 Task: Reserve a 4-hour sailing and boating experience on a serene lake.
Action: Mouse pressed left at (406, 179)
Screenshot: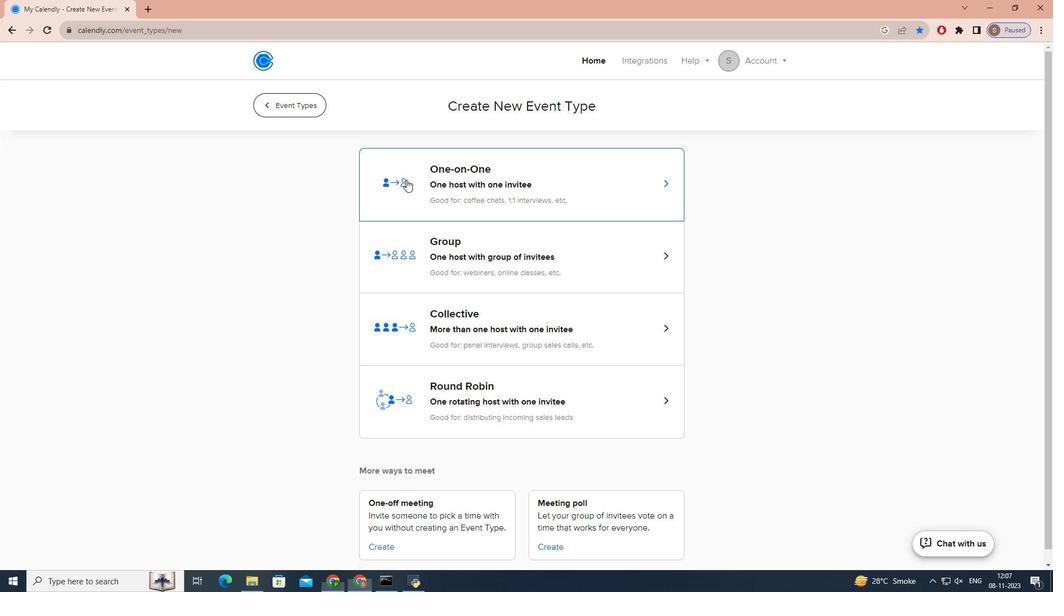 
Action: Key pressed s<Key.caps_lock>AILING<Key.space>AD<Key.backspace>ND<Key.space><Key.caps_lock>b<Key.caps_lock>OATING<Key.space><Key.caps_lock>e<Key.caps_lock>XPERIENCE<Key.space>ON<Key.space><Key.caps_lock>s<Key.caps_lock>ERENE<Key.space><Key.caps_lock>l<Key.caps_lock>AKE
Screenshot: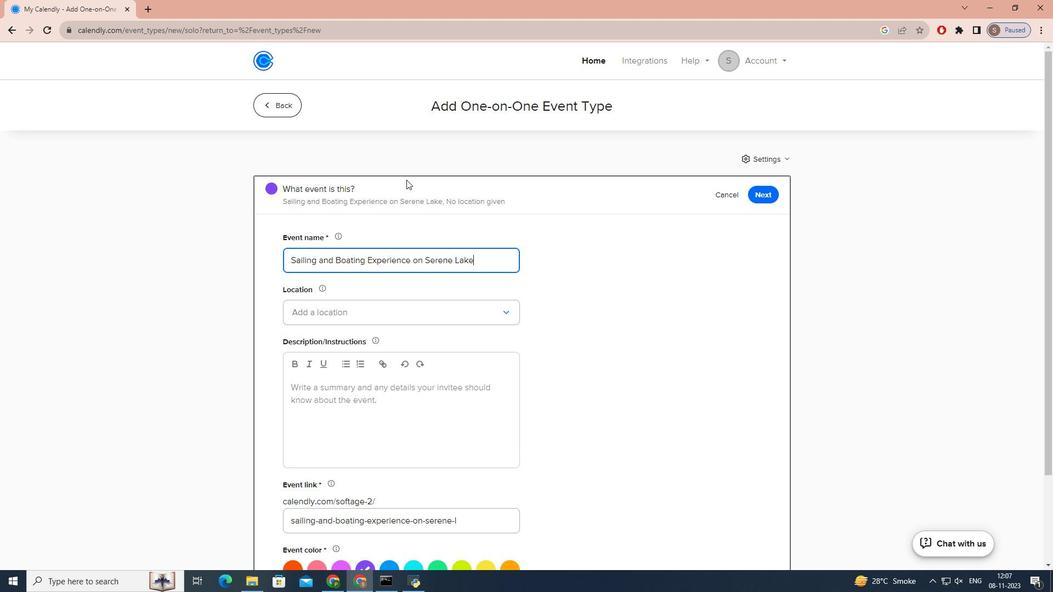 
Action: Mouse moved to (412, 311)
Screenshot: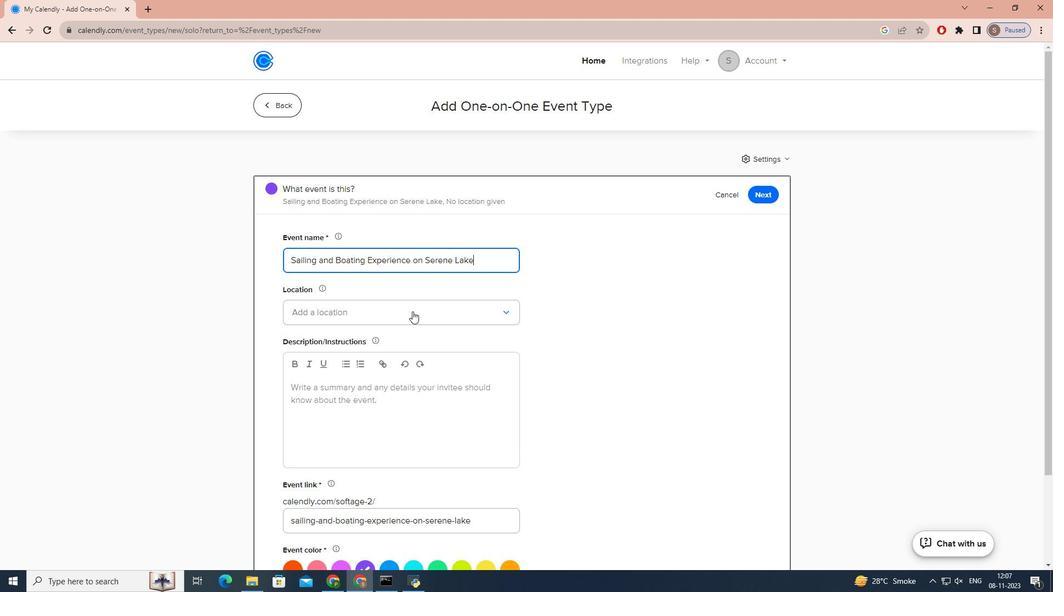 
Action: Mouse pressed left at (412, 311)
Screenshot: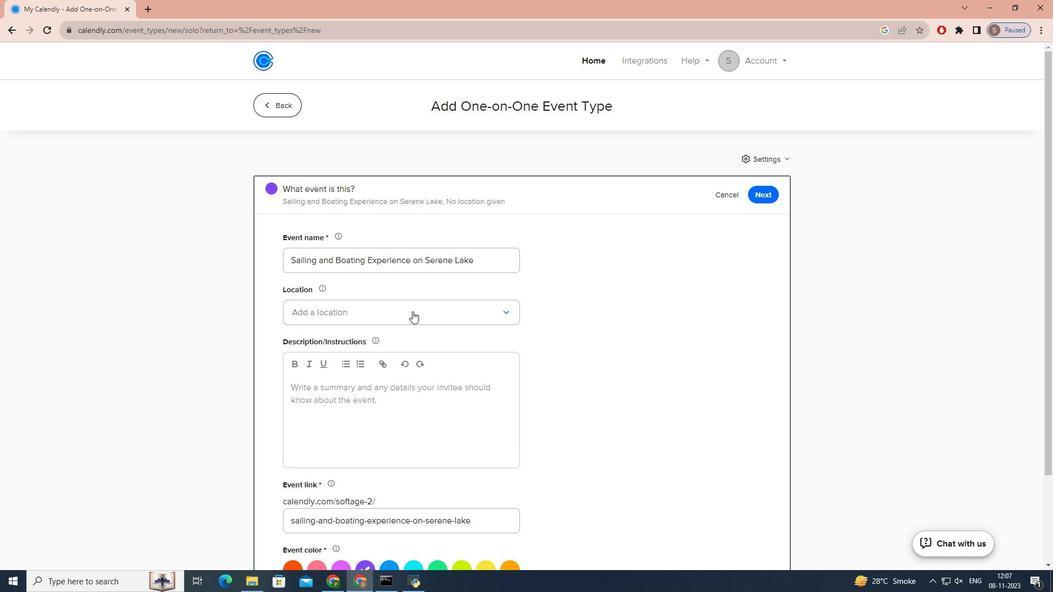 
Action: Mouse moved to (394, 345)
Screenshot: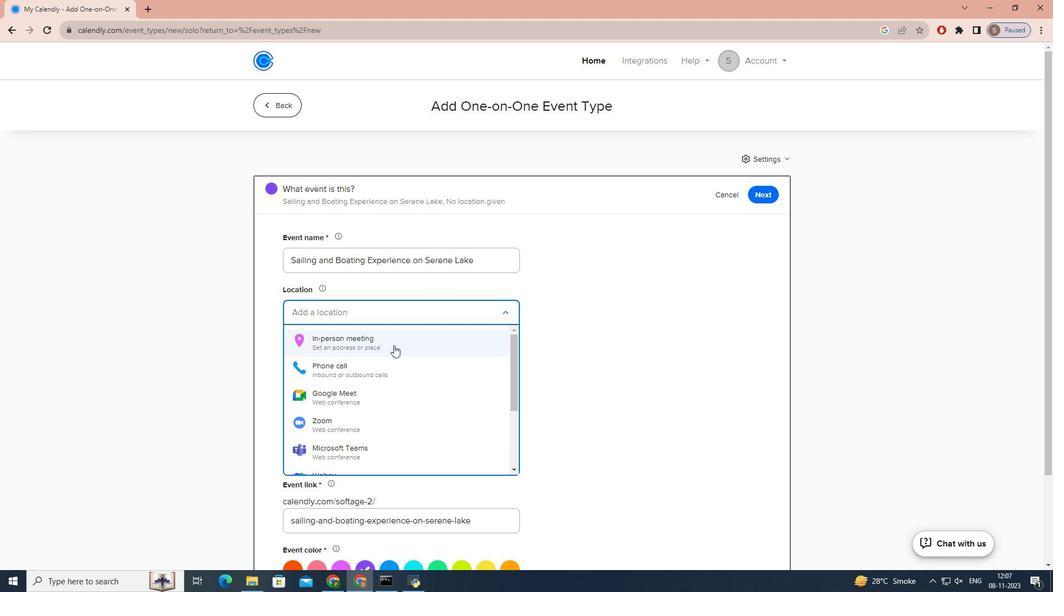 
Action: Mouse pressed left at (394, 345)
Screenshot: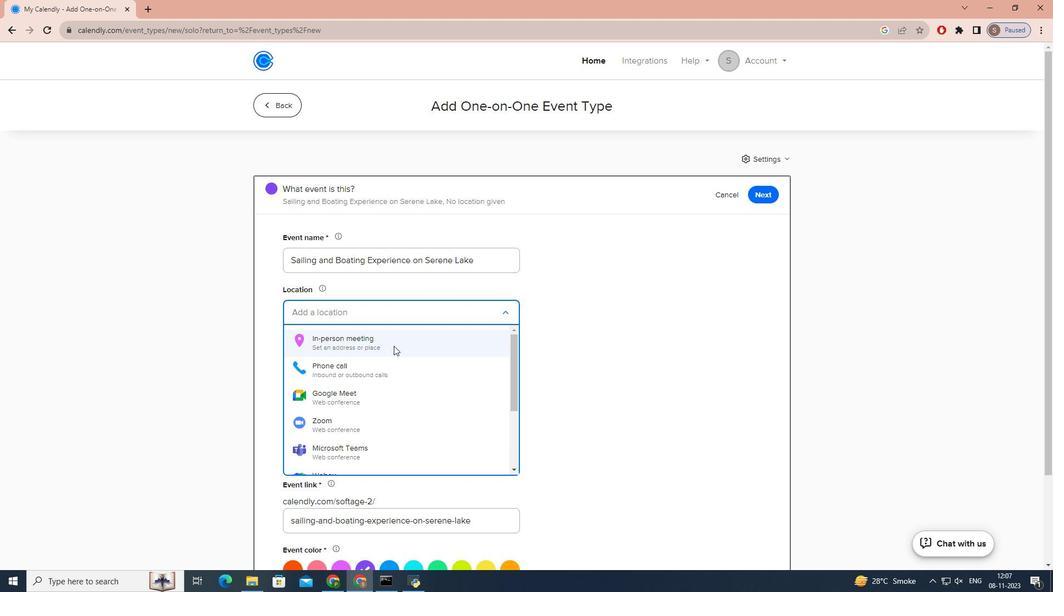 
Action: Mouse moved to (460, 185)
Screenshot: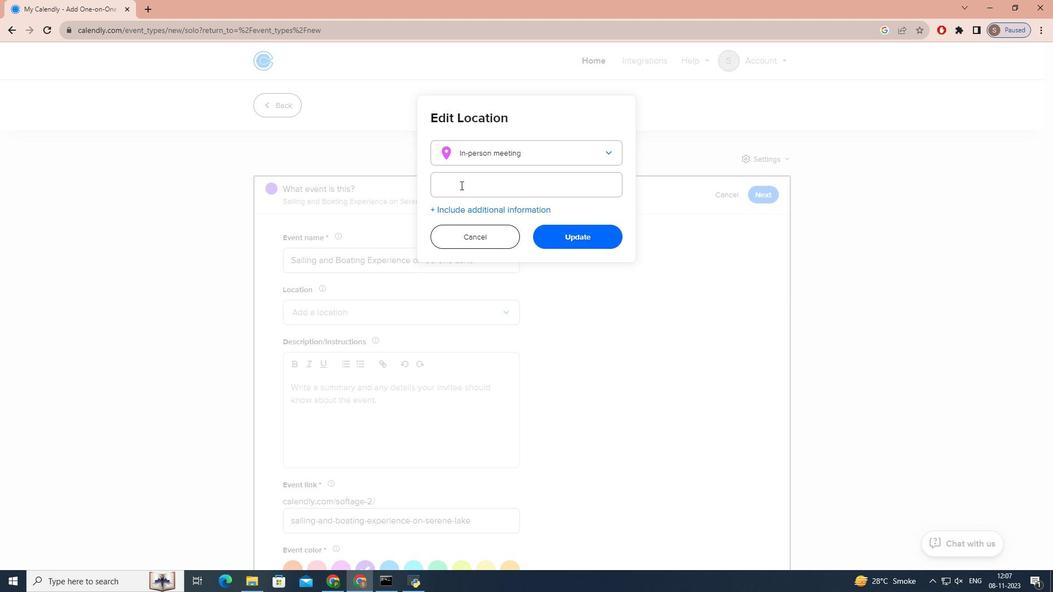 
Action: Mouse pressed left at (460, 185)
Screenshot: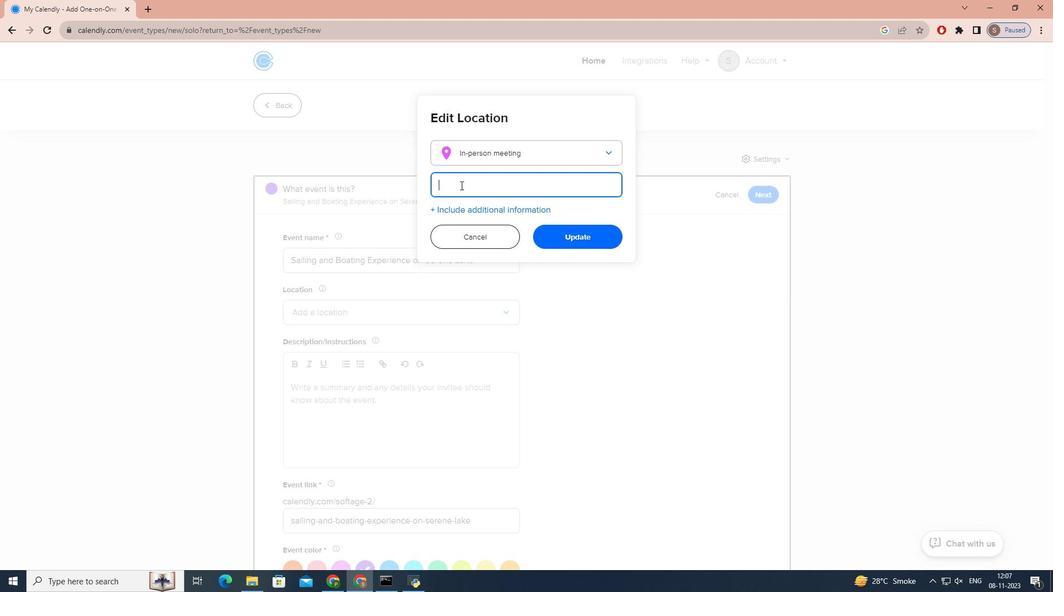 
Action: Key pressed <Key.caps_lock>f<Key.caps_lock>LATHEAD<Key.space><Key.caps_lock>l<Key.caps_lock>AKE,<Key.space><Key.caps_lock>n<Key.caps_lock>ORTHWEST<Key.space><Key.backspace>,<Key.space><Key.backspace><Key.backspace><Key.space><Key.caps_lock>m<Key.caps_lock>ONTANA,<Key.space><Key.caps_lock>u<Key.caps_lock>NITER<Key.space><Key.caps_lock>s<Key.caps_lock>TATES
Screenshot: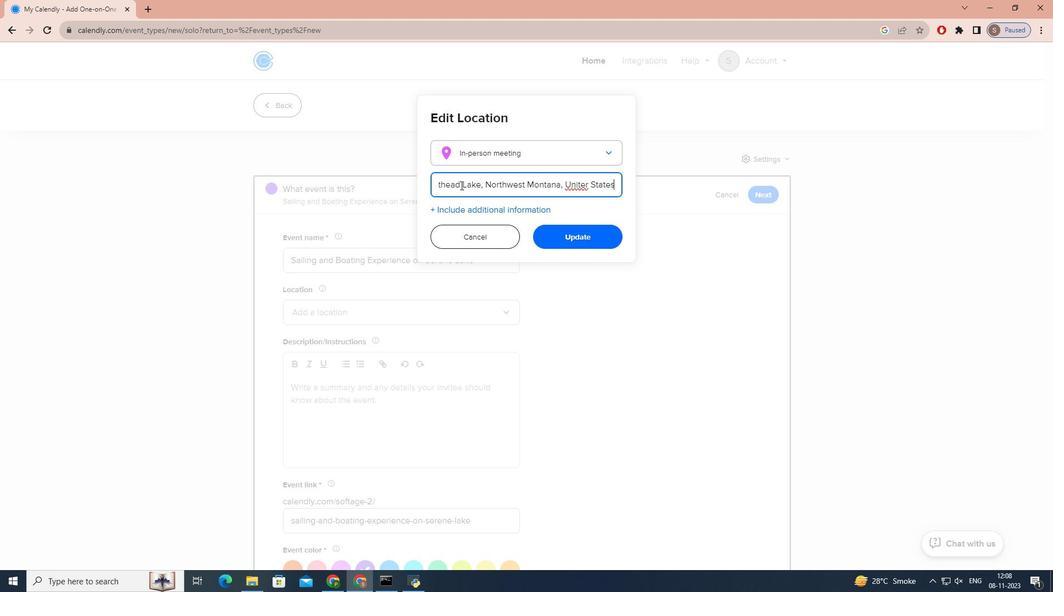
Action: Mouse moved to (587, 188)
Screenshot: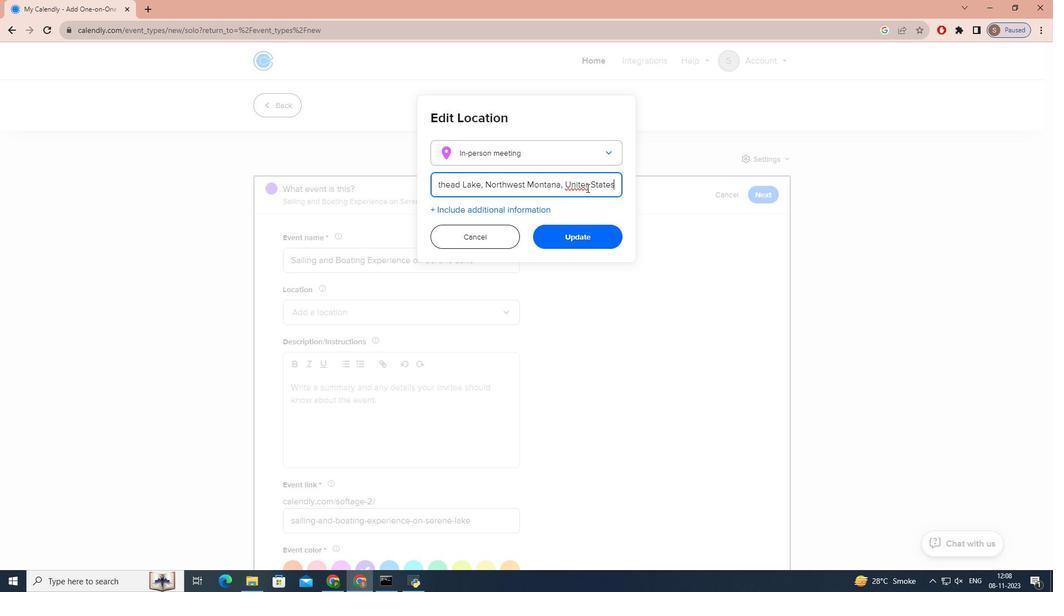 
Action: Mouse pressed left at (587, 188)
Screenshot: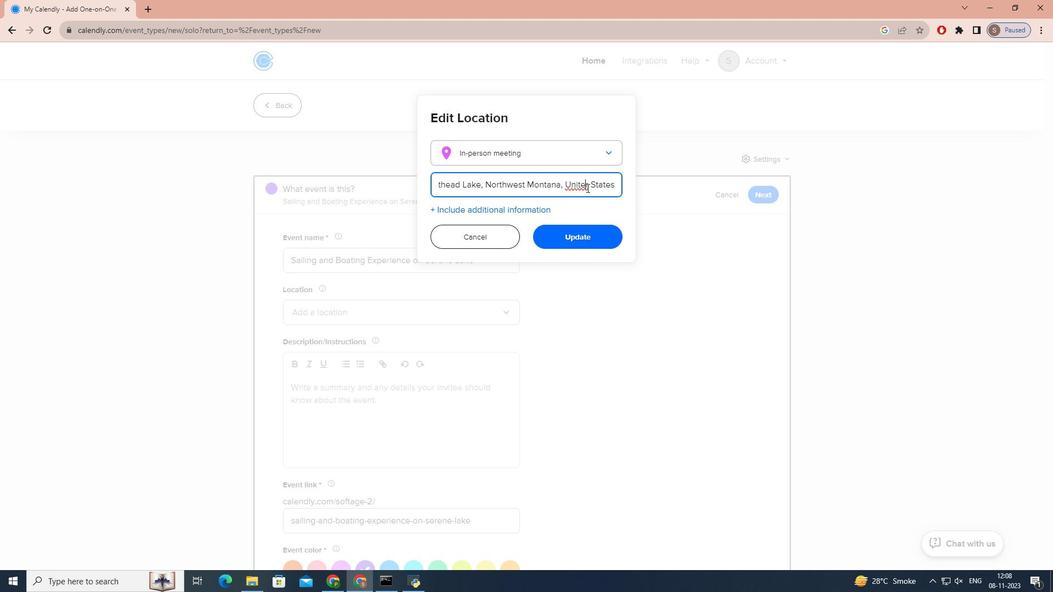 
Action: Key pressed <Key.right><Key.backspace>D
Screenshot: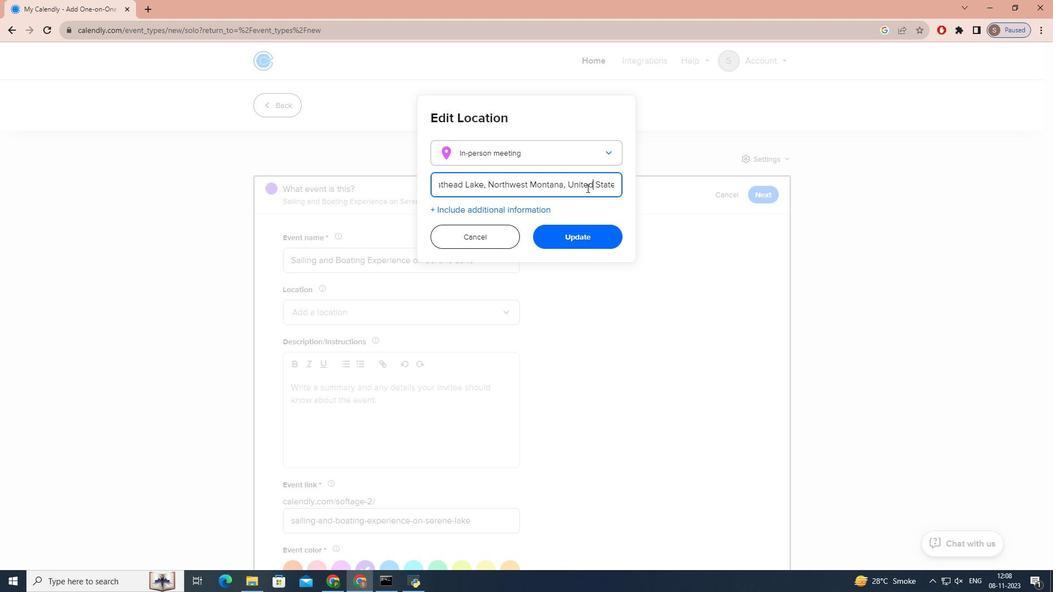 
Action: Mouse moved to (581, 233)
Screenshot: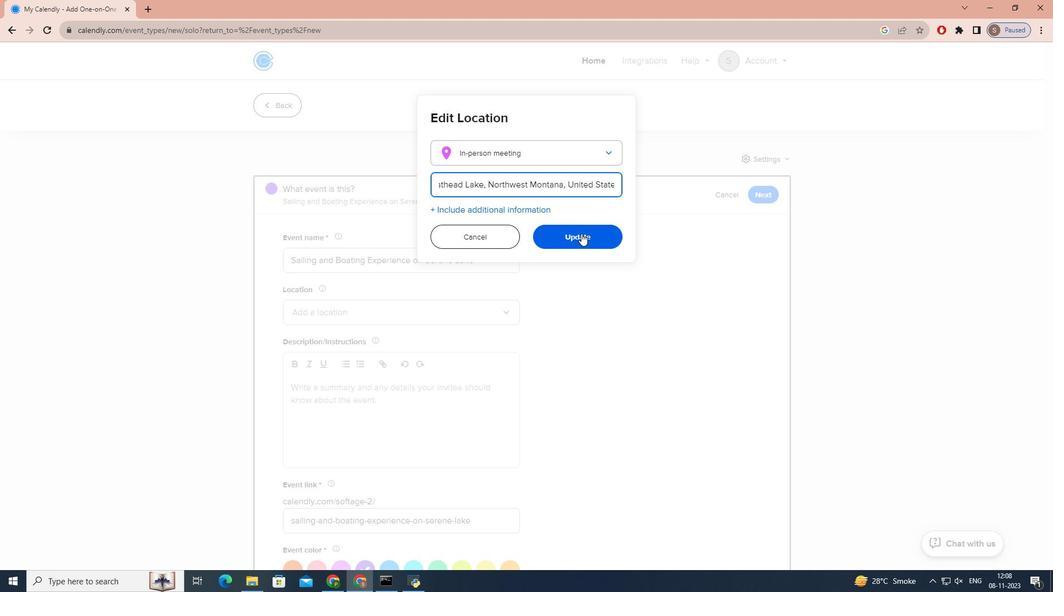 
Action: Mouse pressed left at (581, 233)
Screenshot: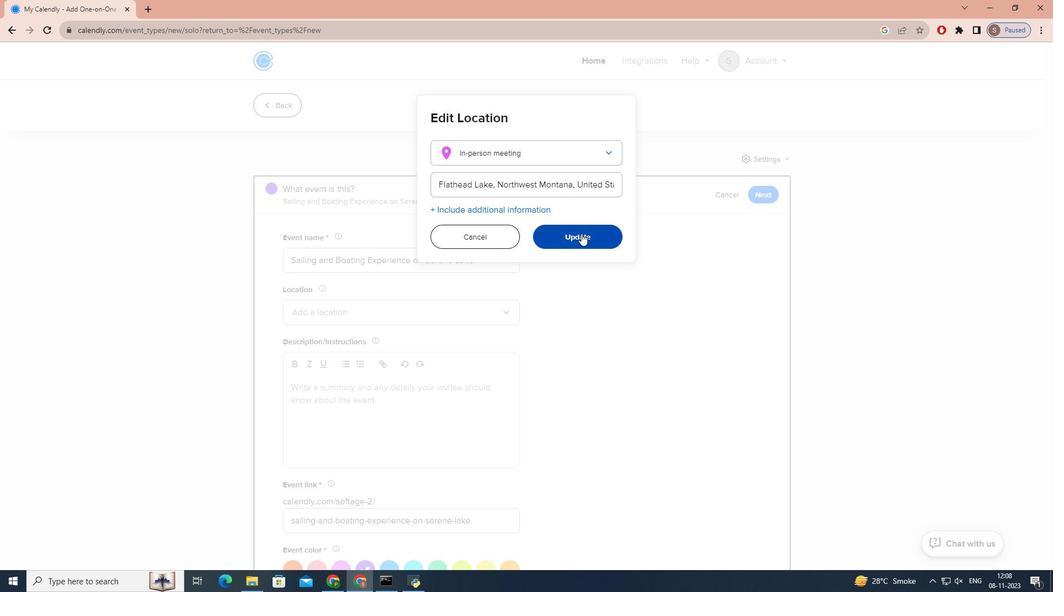 
Action: Mouse moved to (417, 411)
Screenshot: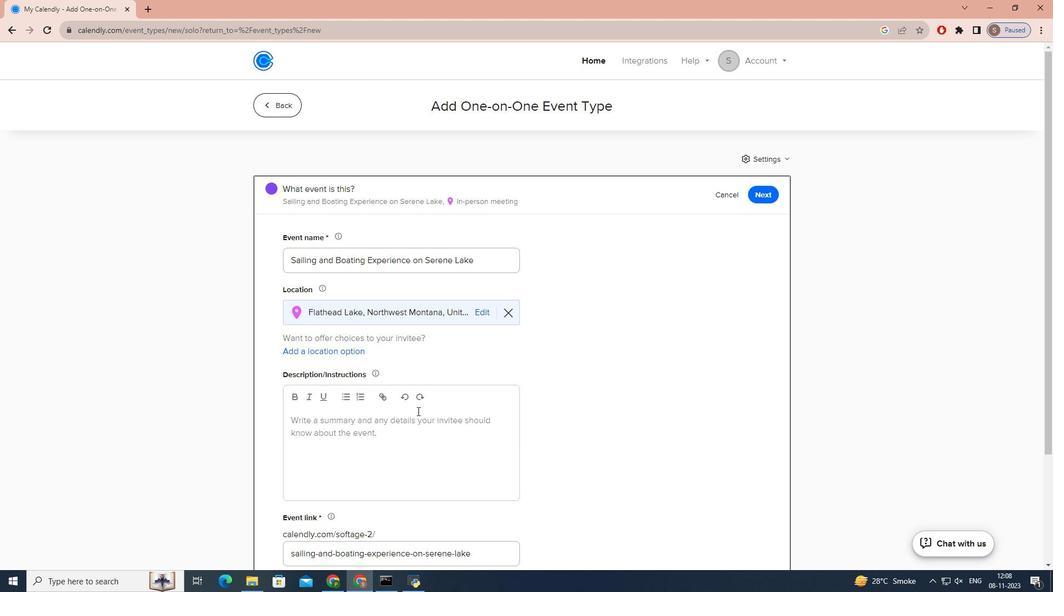 
Action: Mouse pressed left at (417, 411)
Screenshot: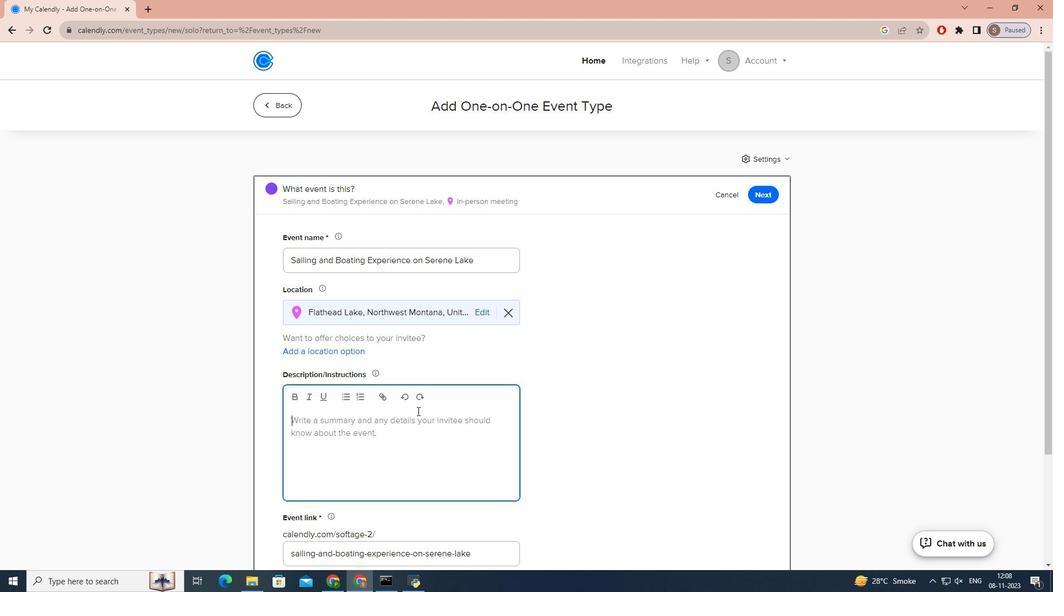 
Action: Key pressed <Key.caps_lock>e<Key.caps_lock>MBARK<Key.space>ON<Key.space>VOYAGE<Key.space>OF<Key.space>DISCOVERY<Key.space>AND<Key.space>RELAXATION<Key.space>AS<Key.space>YOU<Key.space>SET<Key.space>SAIL<Key.space>ON<Key.space>THE<Key.space>PRISTINE<Key.space>WATERS<Key.space>OF<Key.space><Key.caps_lock>l<Key.caps_lock>AKE<Key.space><Key.caps_lock>t<Key.caps_lock>RANQULI<Key.backspace><Key.backspace>ILITY.<Key.space><Key.caps_lock>t<Key.caps_lock>HIS<Key.space>EXCLUSIVE<Key.space>EXPERIENCE<Key.space>IS<Key.space>DESIGNED<Key.space>TO<Key.space>PROVIDE<Key.space>YOU<Key.space>WITH<Key.space>AS<Key.space>ESCAPE<Key.space>FROM<Key.space>THE<Key.space>HUSTLE<Key.space>AND<Key.space>BUSTLE<Key.space>OF<Key.space>EVERYDAY<Key.space>LIFE<Key.space>AND<Key.space>IMMERSE<Key.space>YOU<Key.space>IN<Key.space>THE<Key.space>NATURAL<Key.space>BEAUTY<Key.space>AND<Key.space>TRANQUILITY<Key.space>OF<Key.space>THE<Key.space>LAKE.
Screenshot: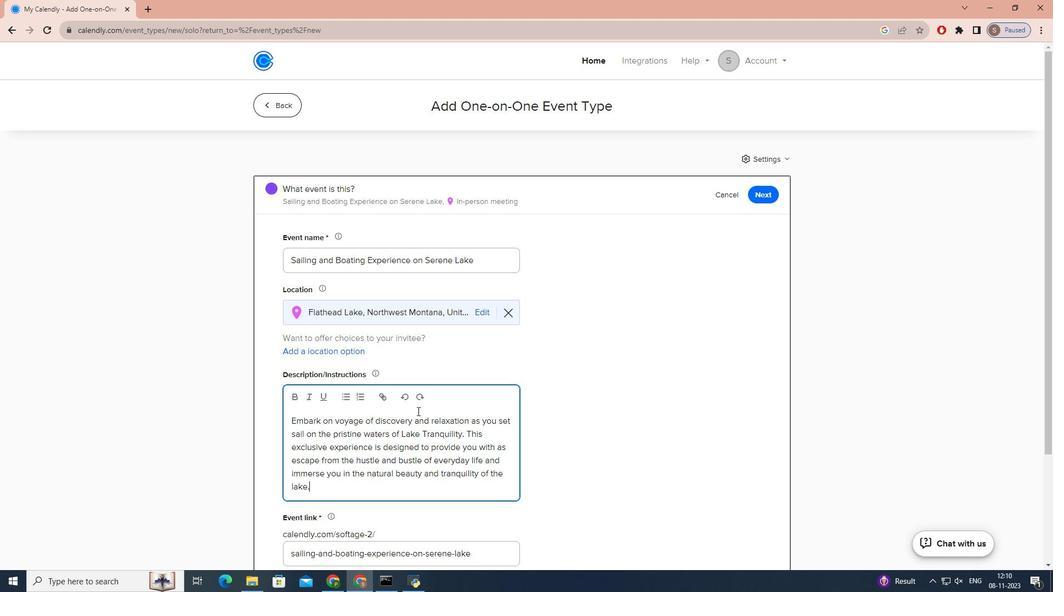 
Action: Mouse scrolled (417, 411) with delta (0, 0)
Screenshot: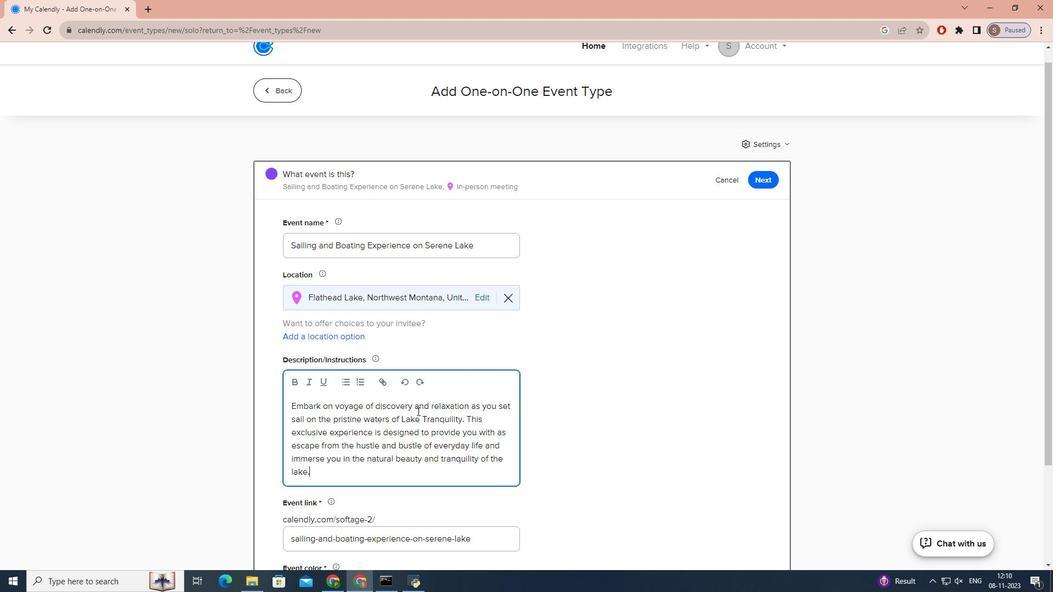 
Action: Mouse scrolled (417, 411) with delta (0, 0)
Screenshot: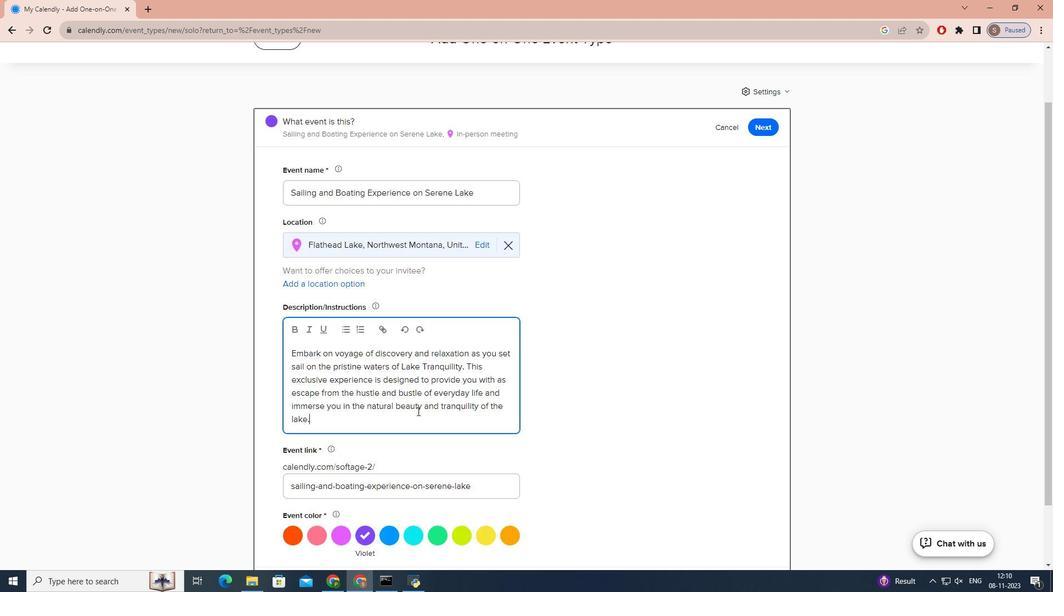 
Action: Mouse scrolled (417, 411) with delta (0, 0)
Screenshot: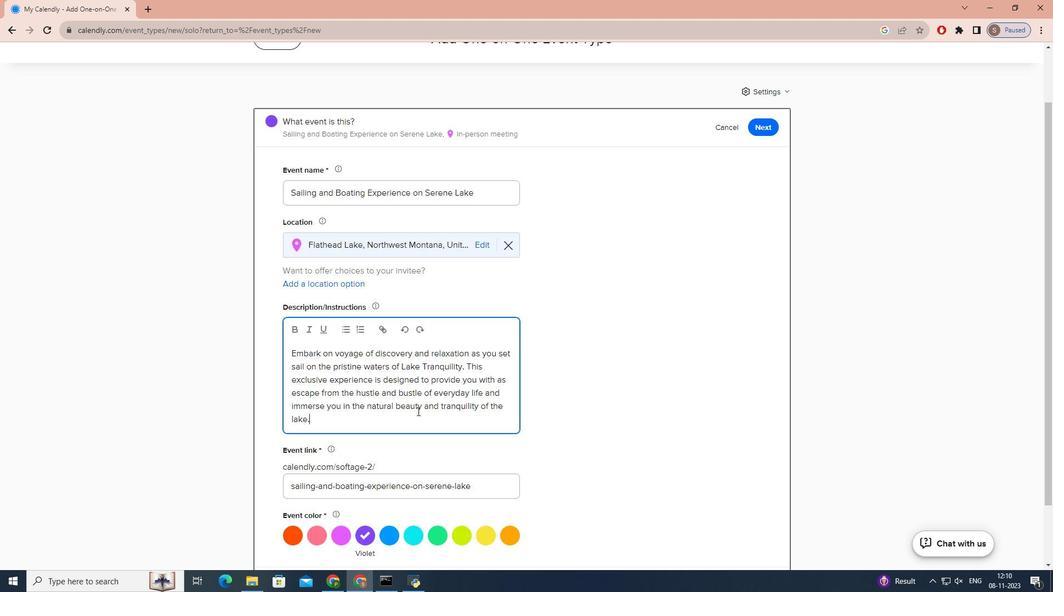 
Action: Mouse scrolled (417, 411) with delta (0, 0)
Screenshot: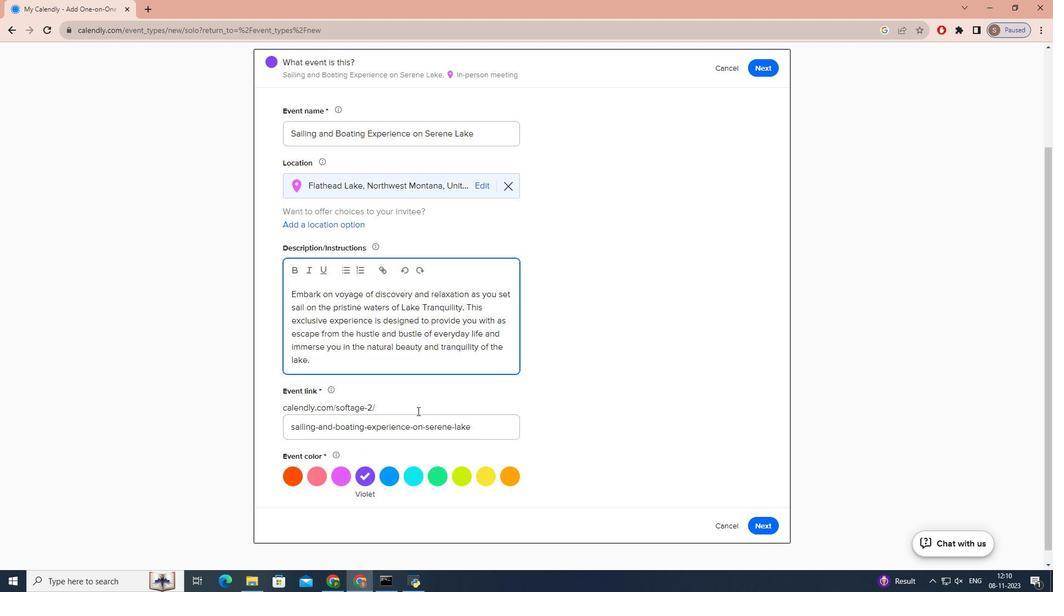 
Action: Mouse moved to (416, 462)
Screenshot: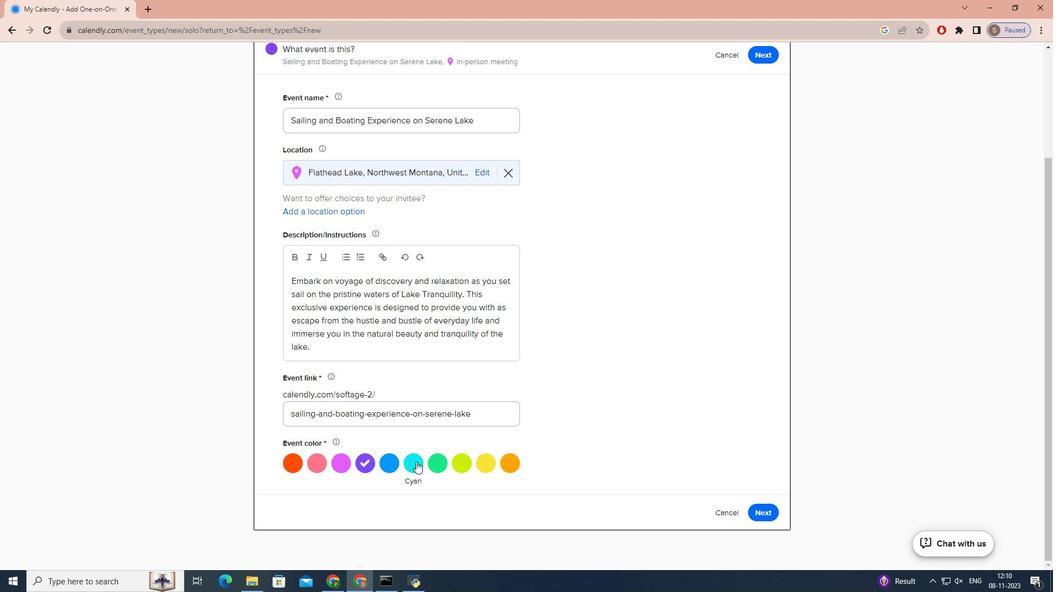 
Action: Mouse pressed left at (416, 462)
Screenshot: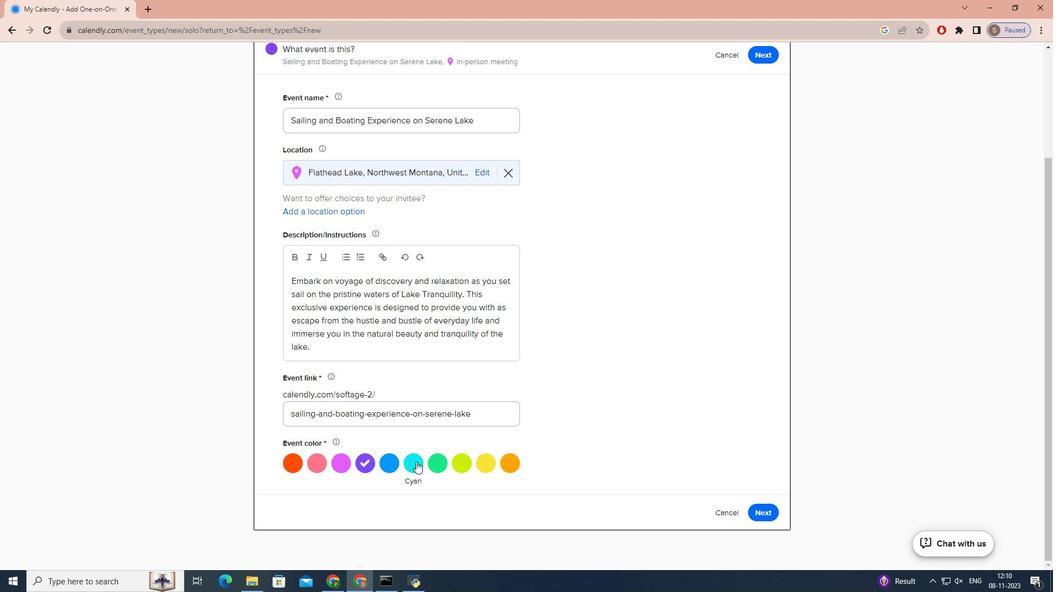 
Action: Mouse moved to (760, 514)
Screenshot: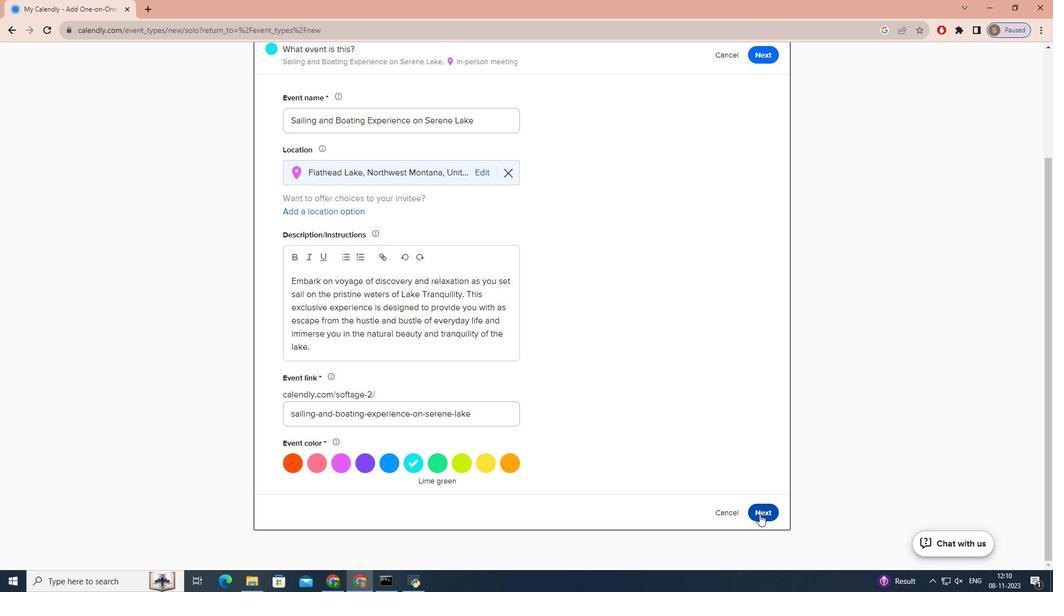 
Action: Mouse pressed left at (760, 514)
Screenshot: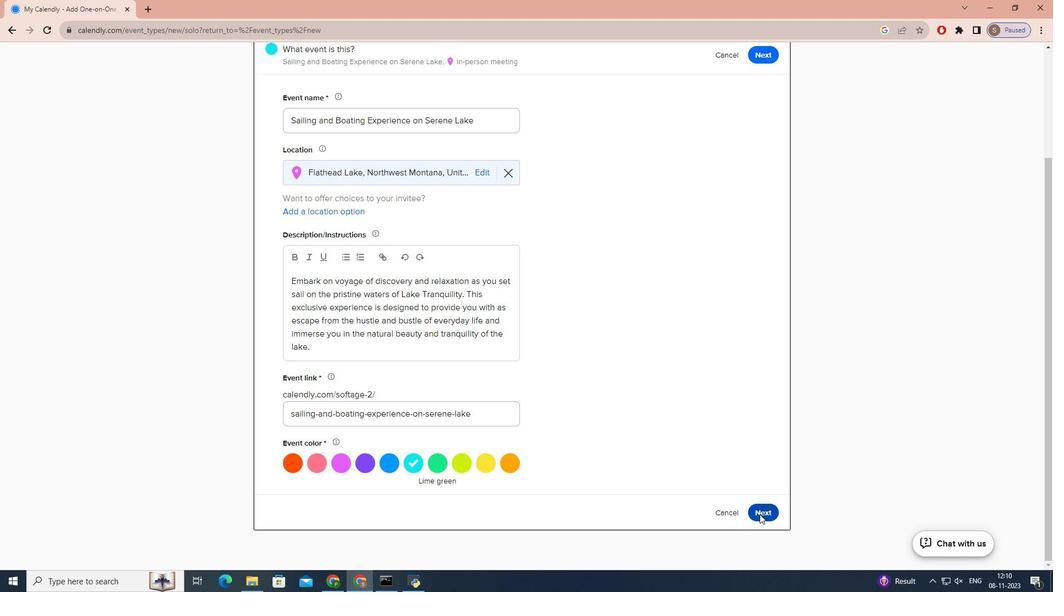 
Action: Mouse moved to (577, 363)
Screenshot: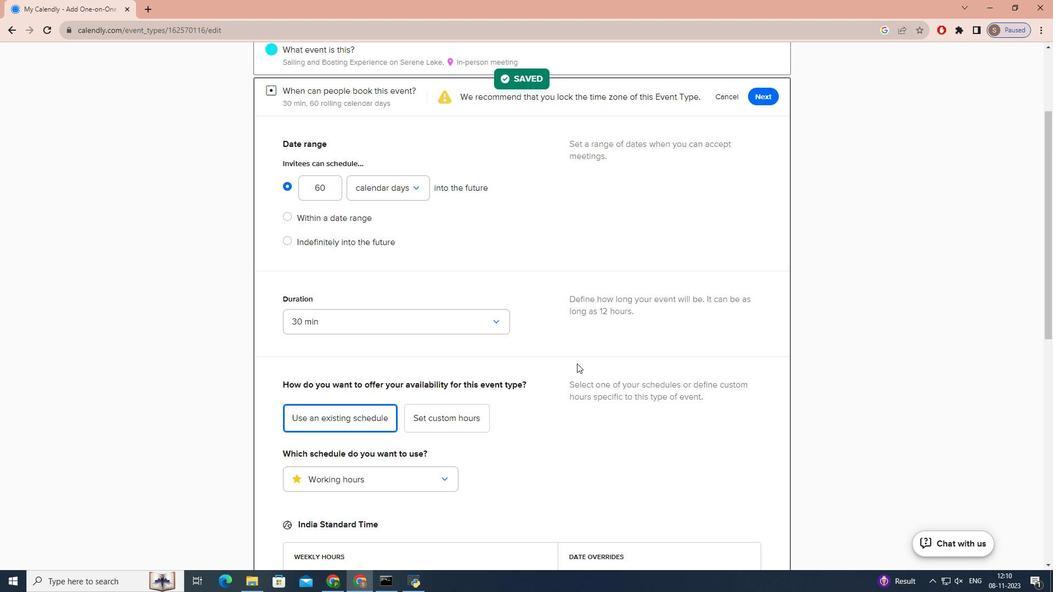 
Action: Mouse scrolled (577, 364) with delta (0, 0)
Screenshot: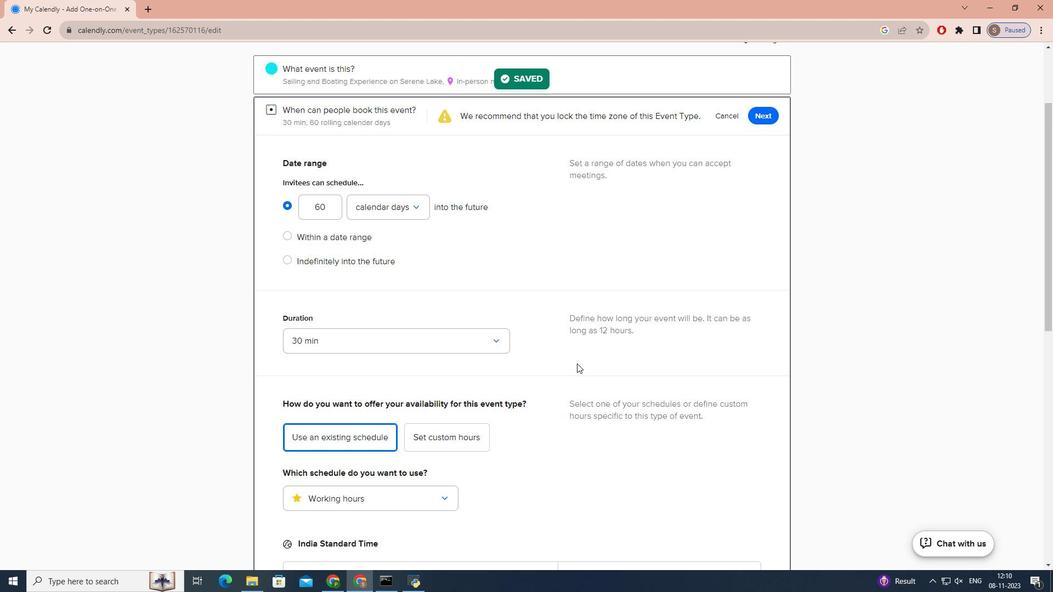 
Action: Mouse scrolled (577, 364) with delta (0, 0)
Screenshot: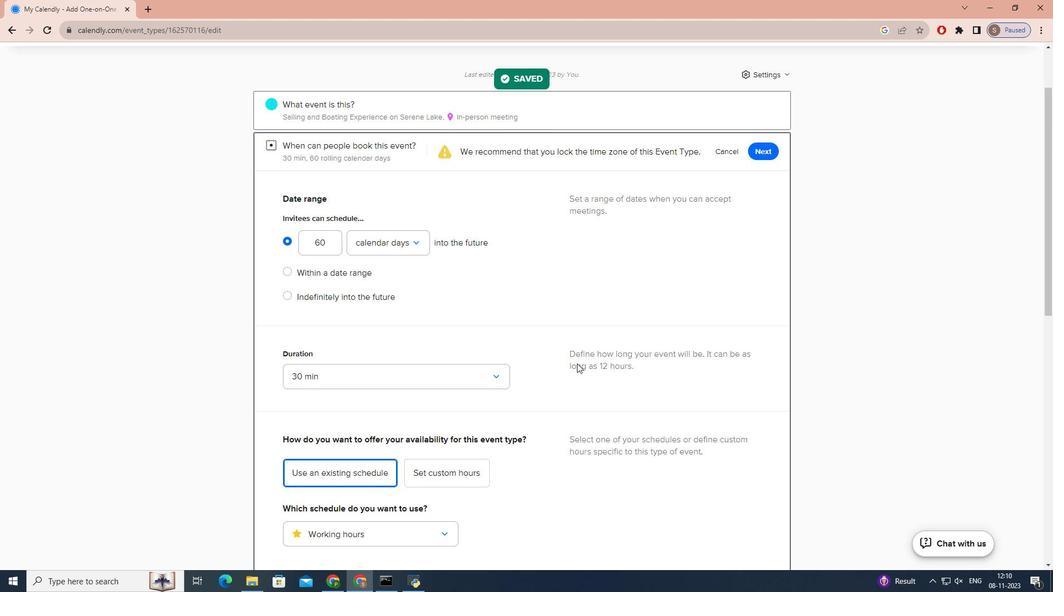 
Action: Mouse moved to (459, 431)
Screenshot: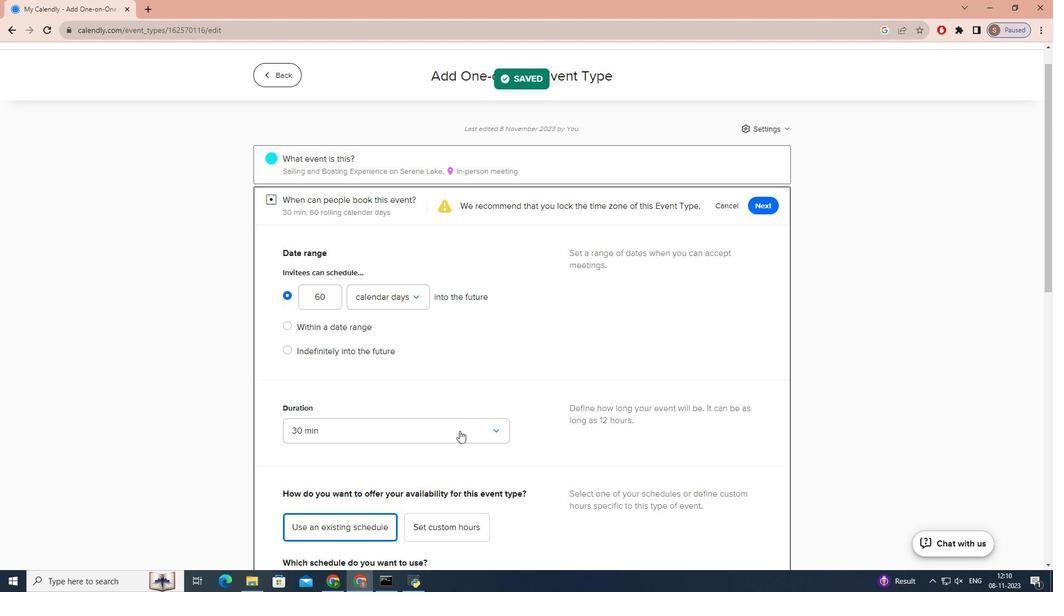 
Action: Mouse pressed left at (459, 431)
Screenshot: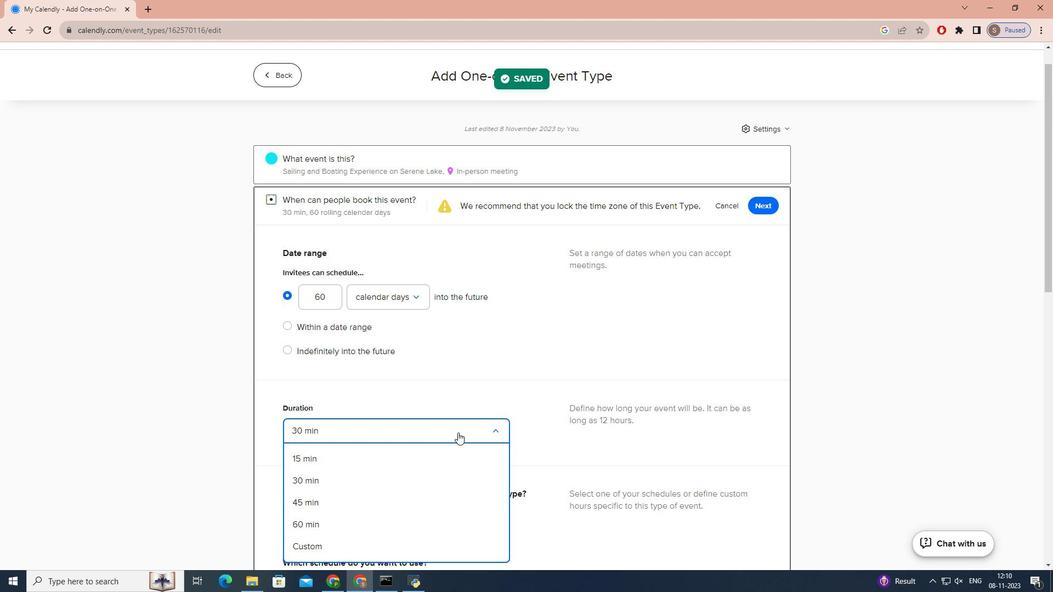 
Action: Mouse moved to (332, 541)
Screenshot: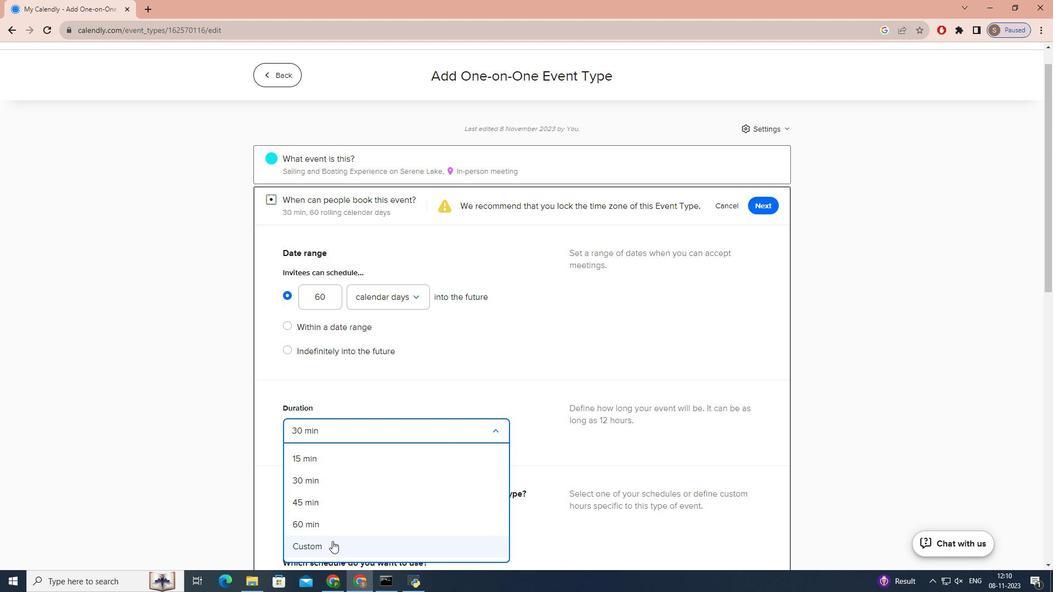 
Action: Mouse pressed left at (332, 541)
Screenshot: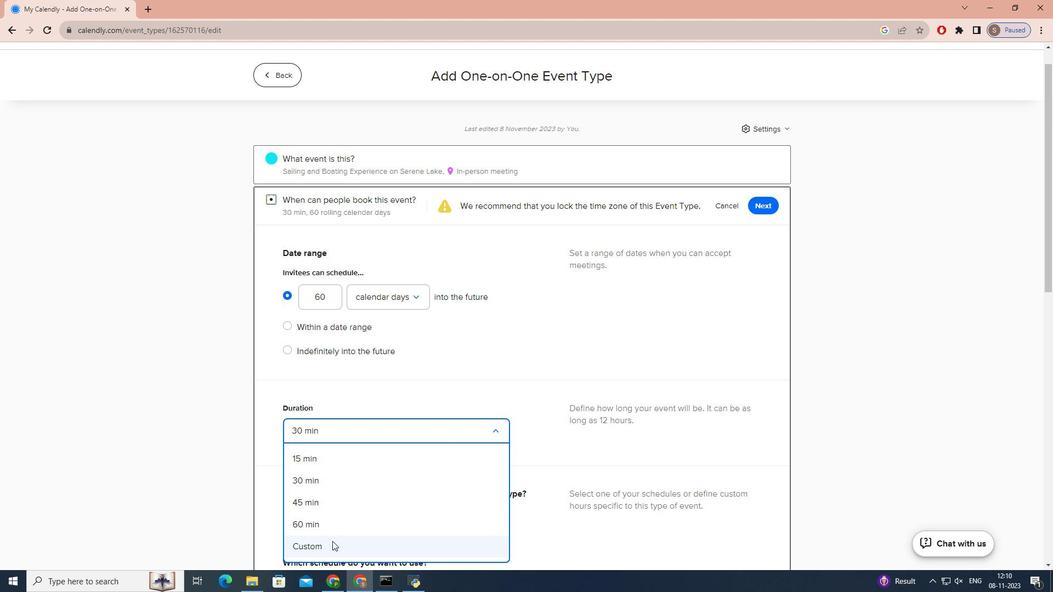 
Action: Mouse moved to (338, 453)
Screenshot: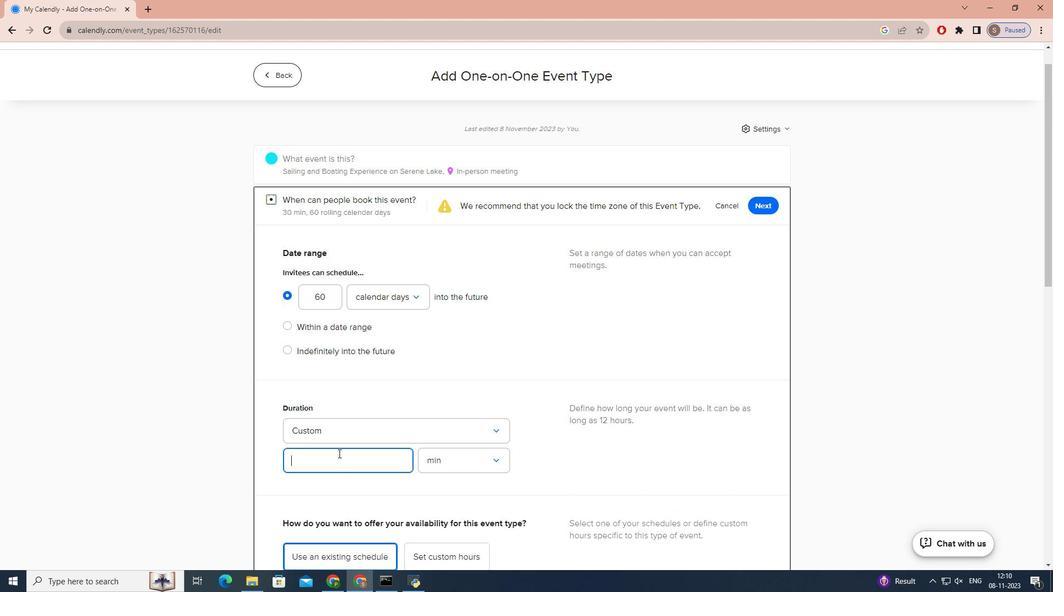
Action: Key pressed 4
Screenshot: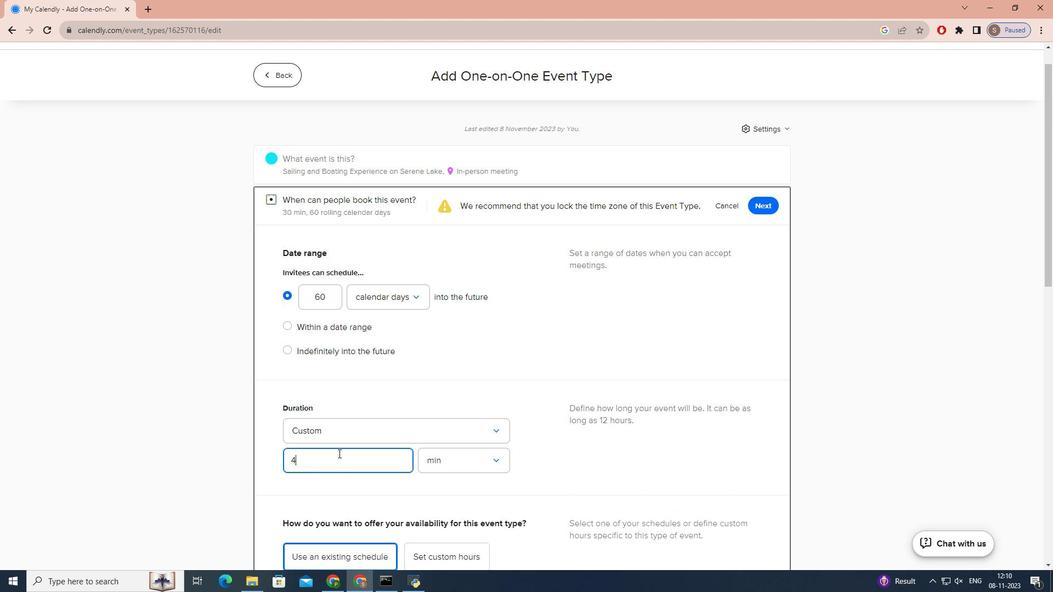 
Action: Mouse moved to (488, 453)
Screenshot: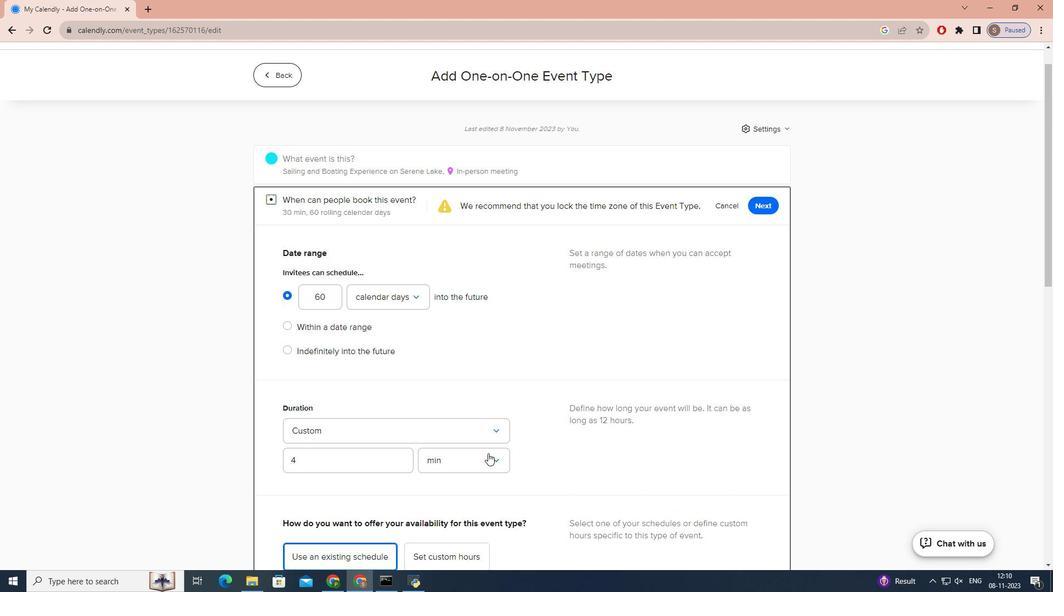 
Action: Mouse pressed left at (488, 453)
Screenshot: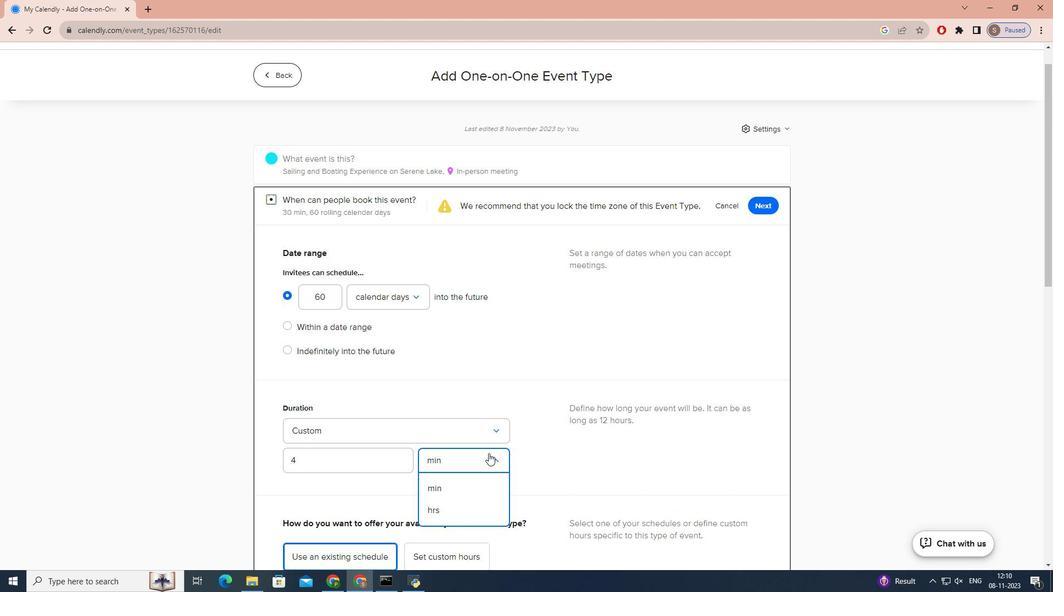 
Action: Mouse moved to (453, 509)
Screenshot: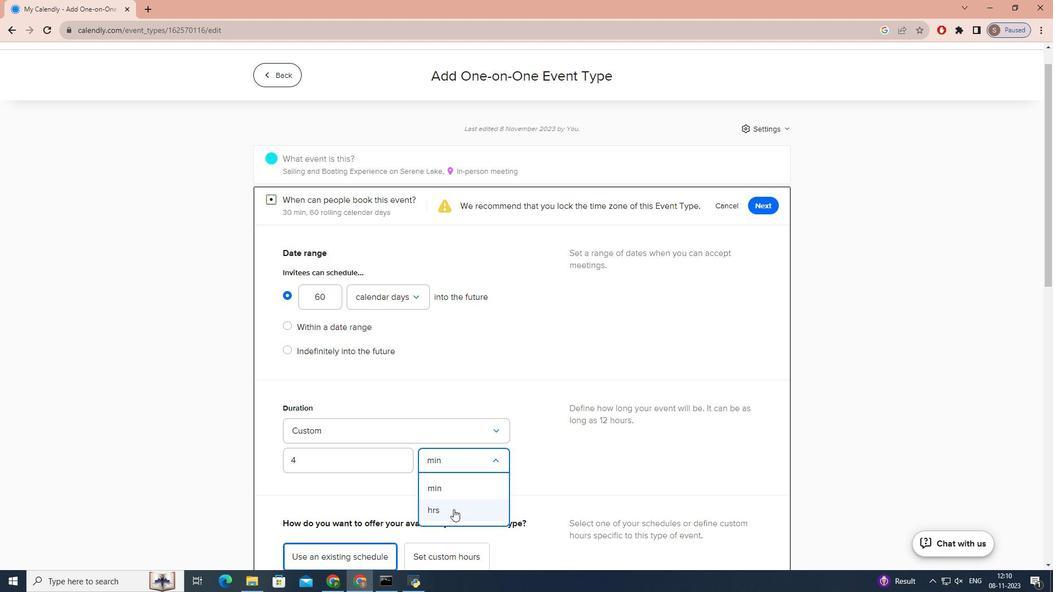 
Action: Mouse pressed left at (453, 509)
Screenshot: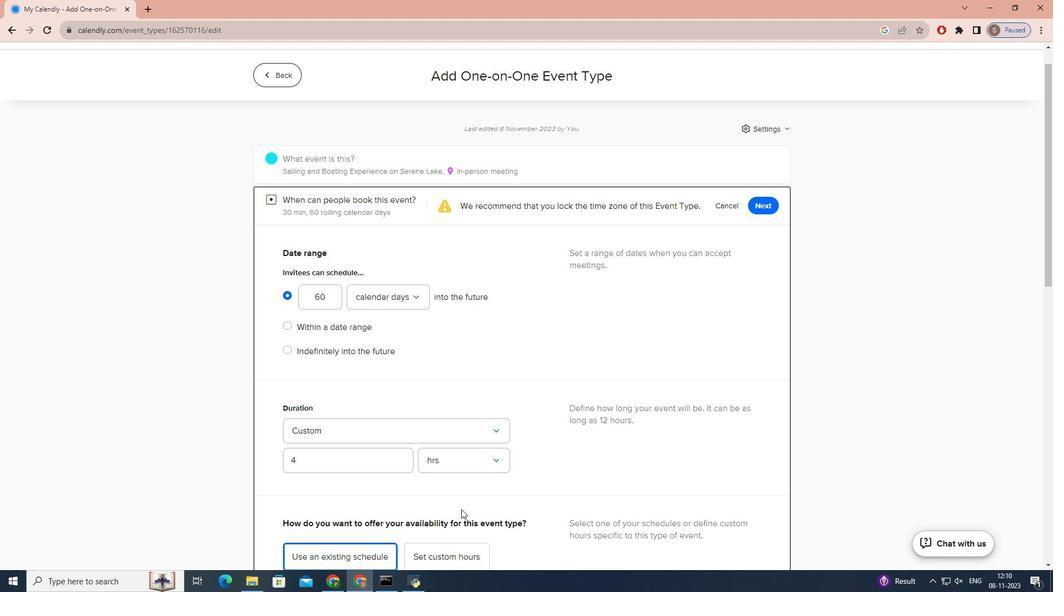 
Action: Mouse moved to (597, 379)
Screenshot: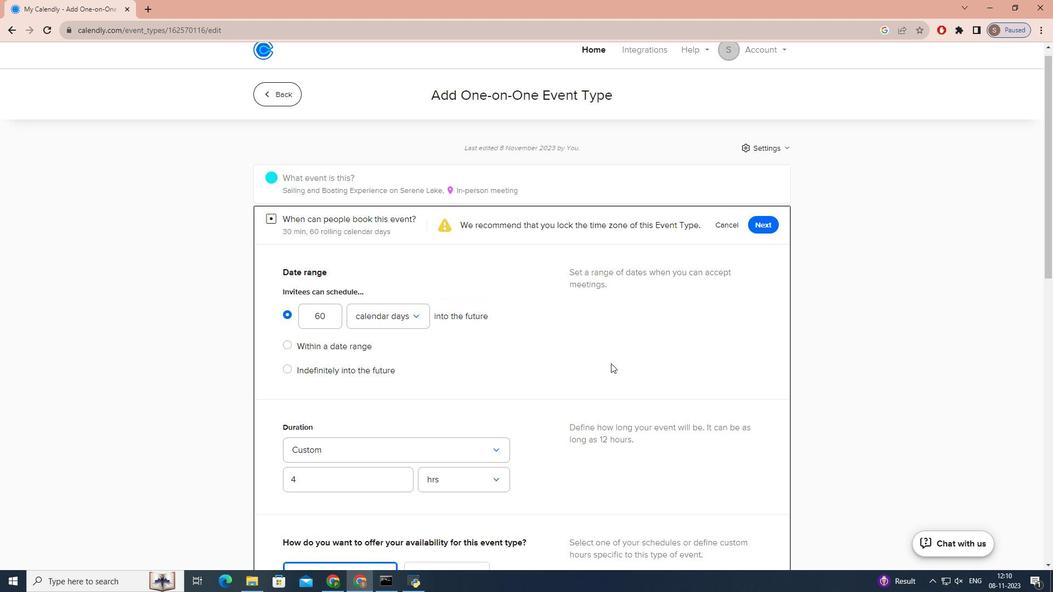 
Action: Mouse scrolled (597, 380) with delta (0, 0)
Screenshot: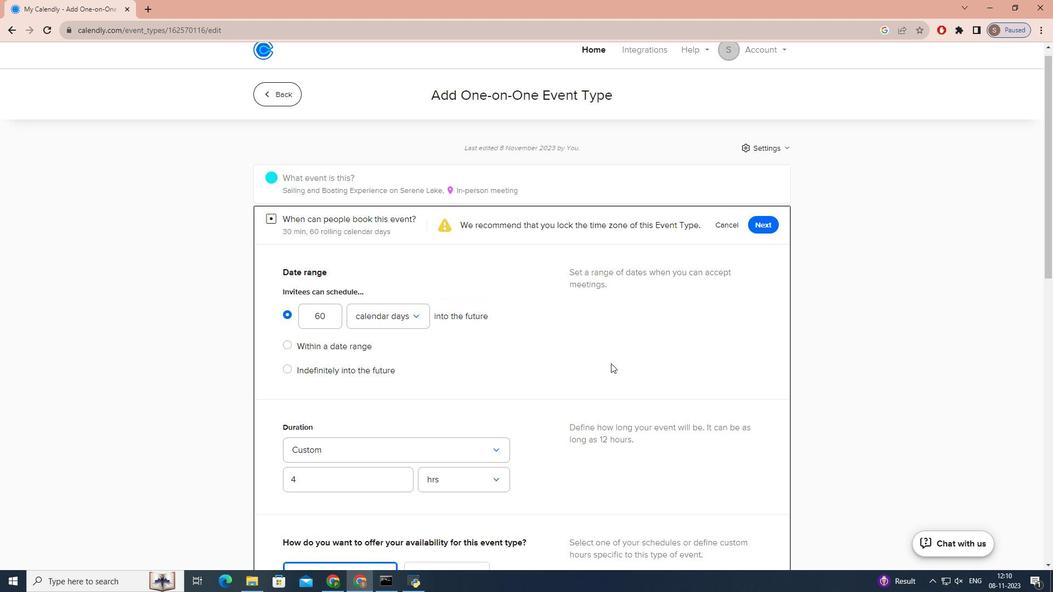 
Action: Mouse scrolled (597, 380) with delta (0, 0)
Screenshot: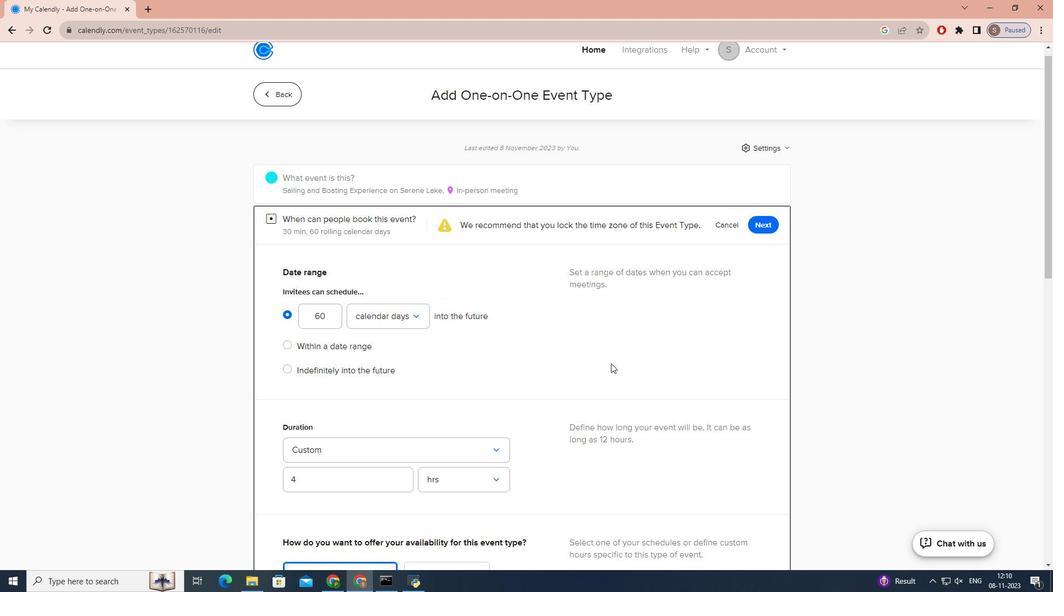 
Action: Mouse scrolled (597, 380) with delta (0, 0)
Screenshot: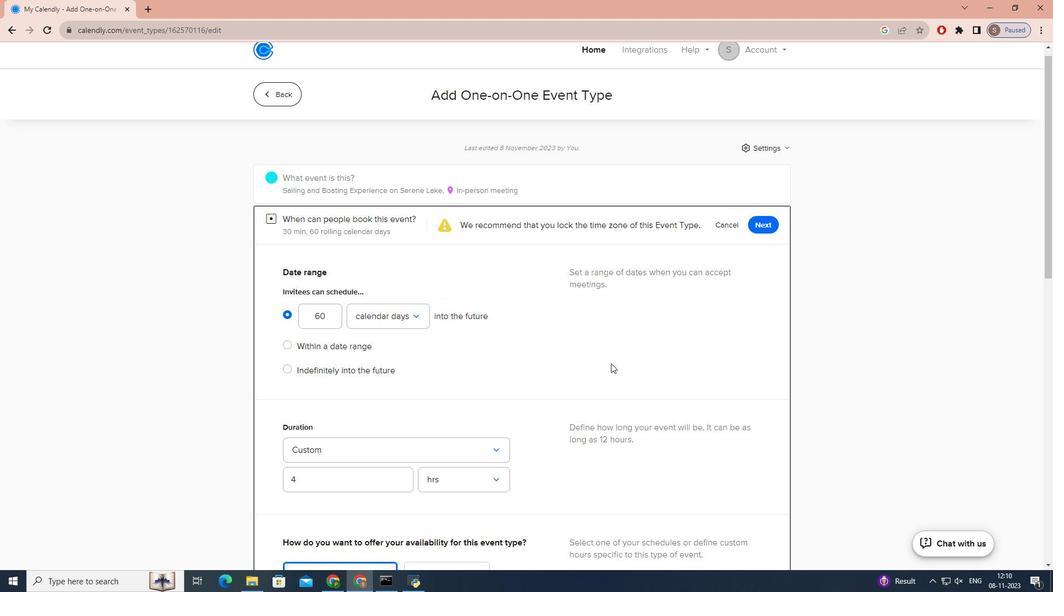 
Action: Mouse scrolled (597, 380) with delta (0, 0)
Screenshot: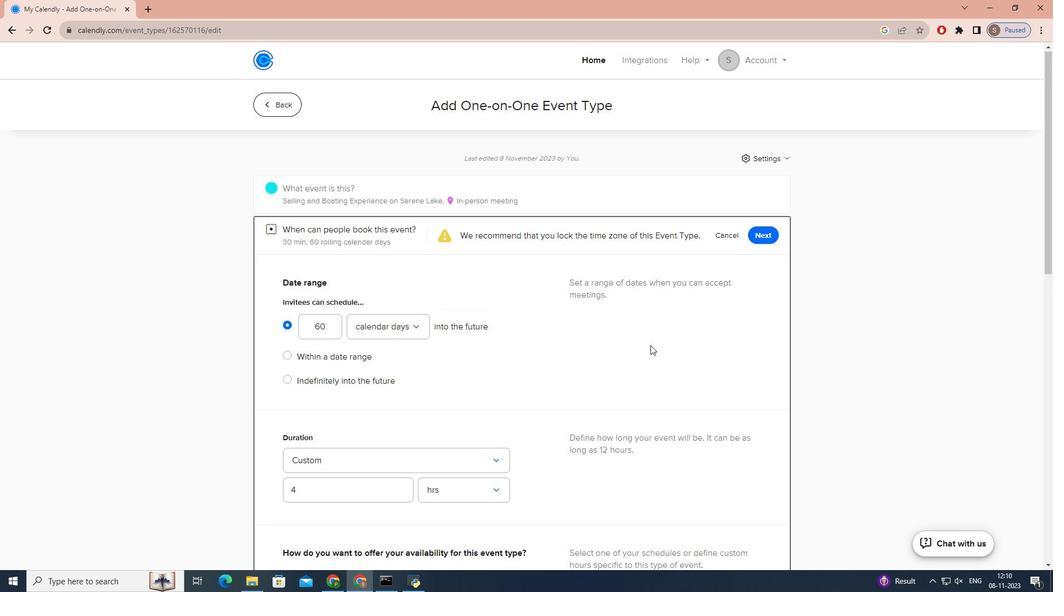 
Action: Mouse moved to (760, 238)
Screenshot: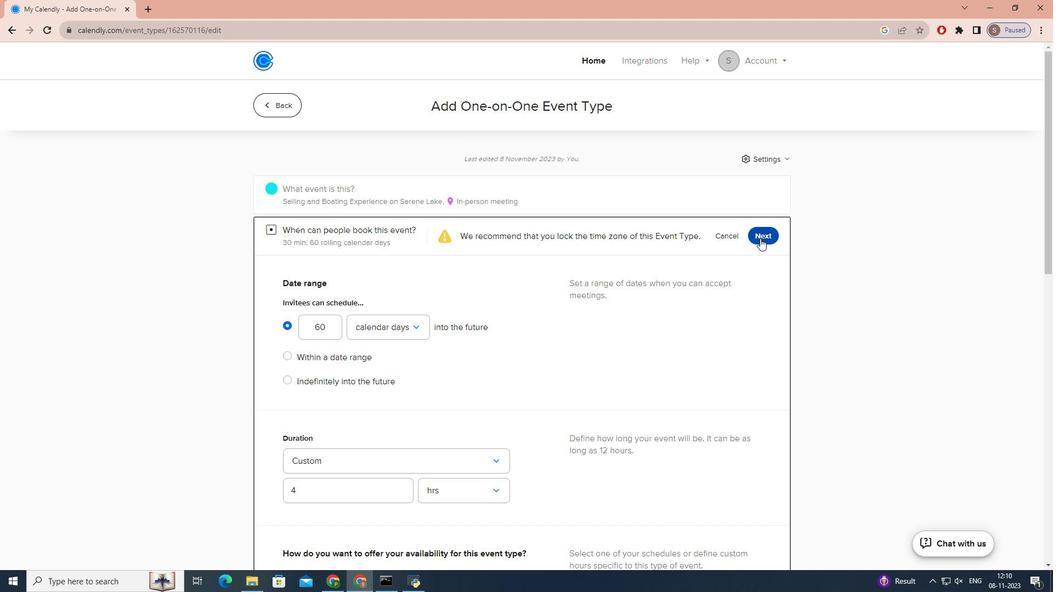 
Action: Mouse pressed left at (760, 238)
Screenshot: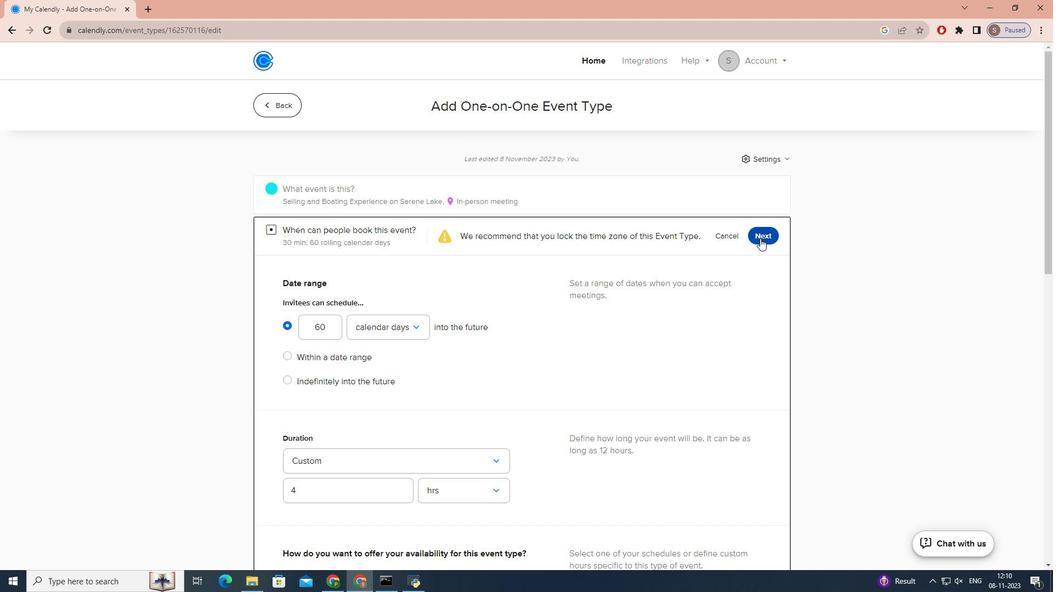 
